 Task: Schedule a meeting for the self-care and burnout prevention talk.
Action: Mouse moved to (86, 98)
Screenshot: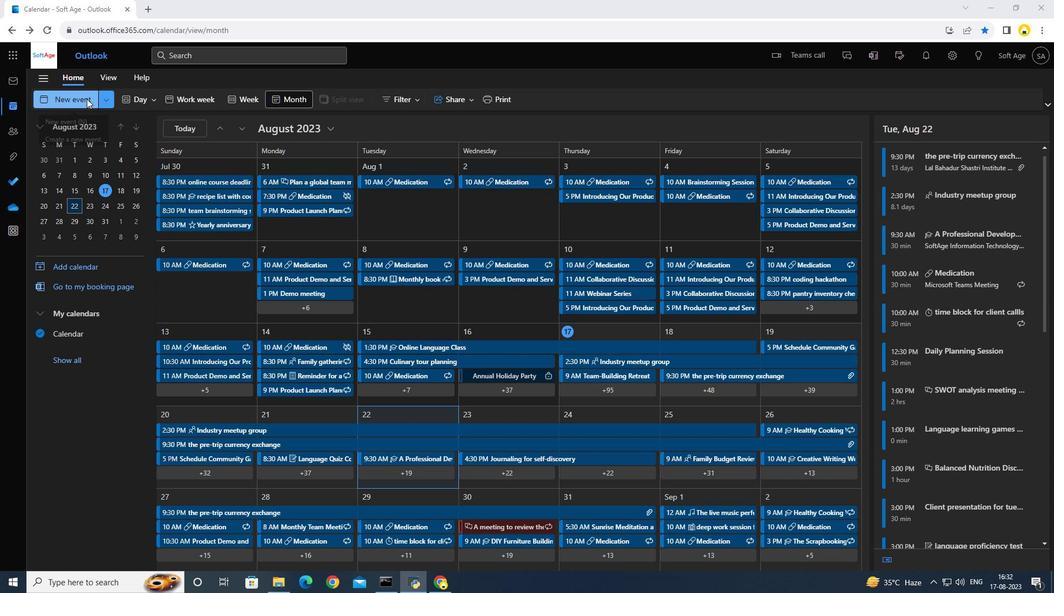 
Action: Mouse pressed left at (86, 98)
Screenshot: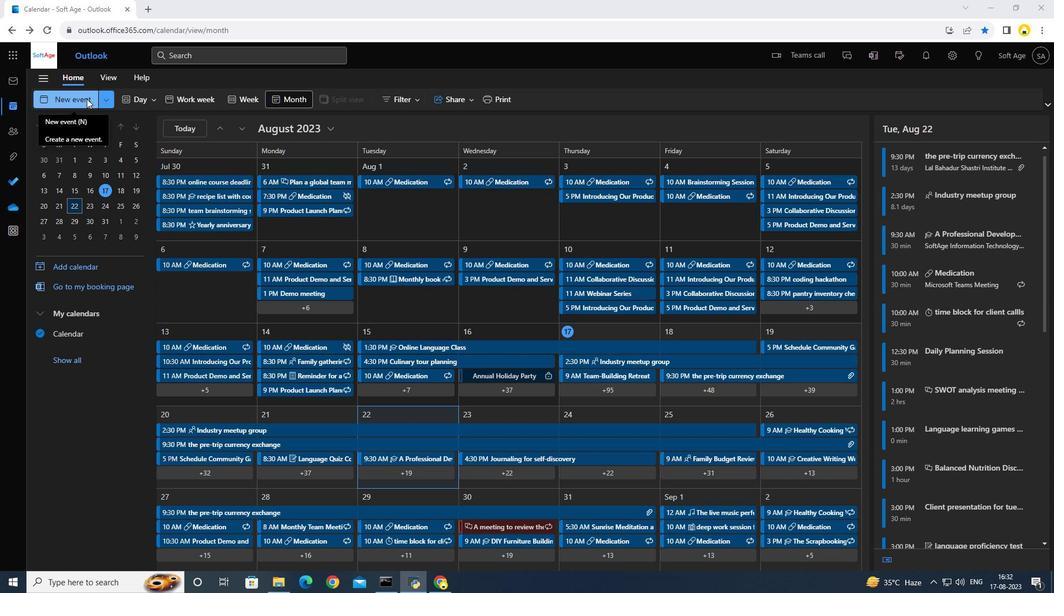 
Action: Mouse moved to (300, 166)
Screenshot: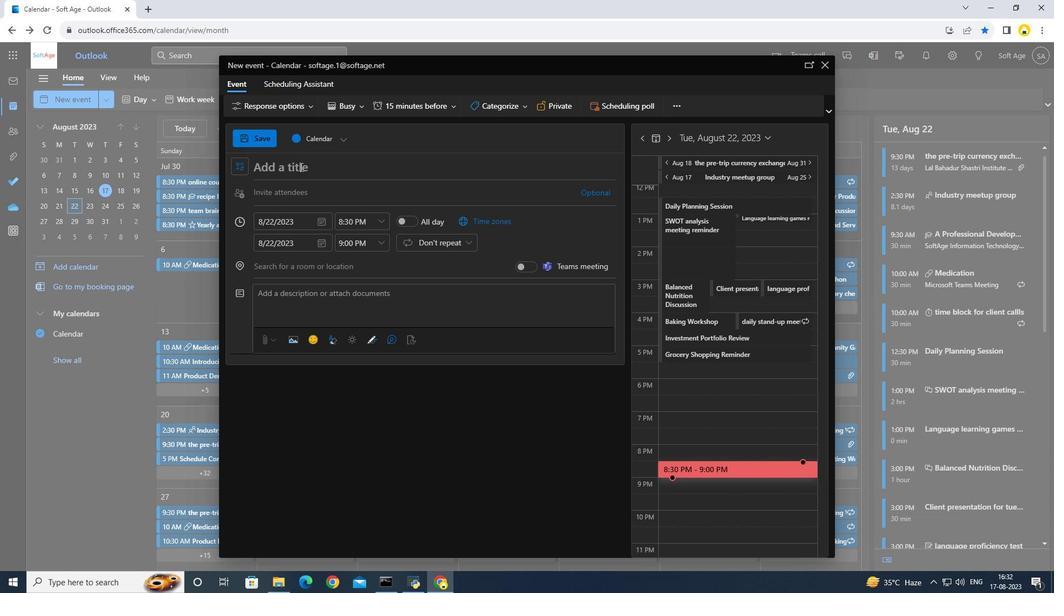 
Action: Key pressed <Key.caps_lock>M<Key.caps_lock>eet<Key.space><Key.backspace>ing<Key.space>for<Key.space><Key.caps_lock>S<Key.caps_lock>elf<Key.space>care<Key.space>and<Key.space><Key.caps_lock>B<Key.caps_lock>urnout<Key.space><Key.caps_lock>P<Key.caps_lock>revention<Key.space>talk
Screenshot: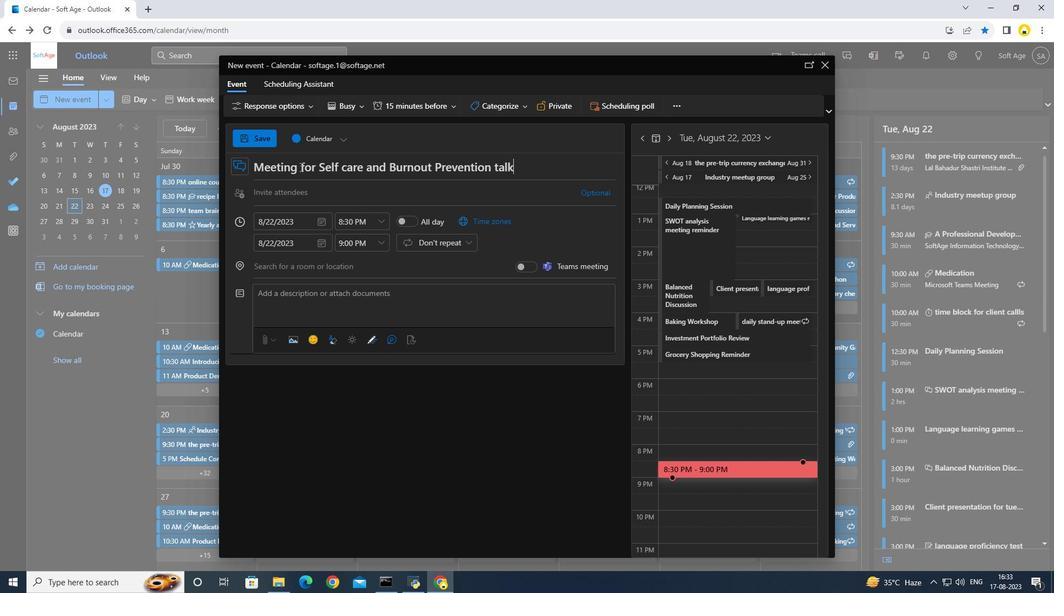 
Action: Mouse moved to (385, 224)
Screenshot: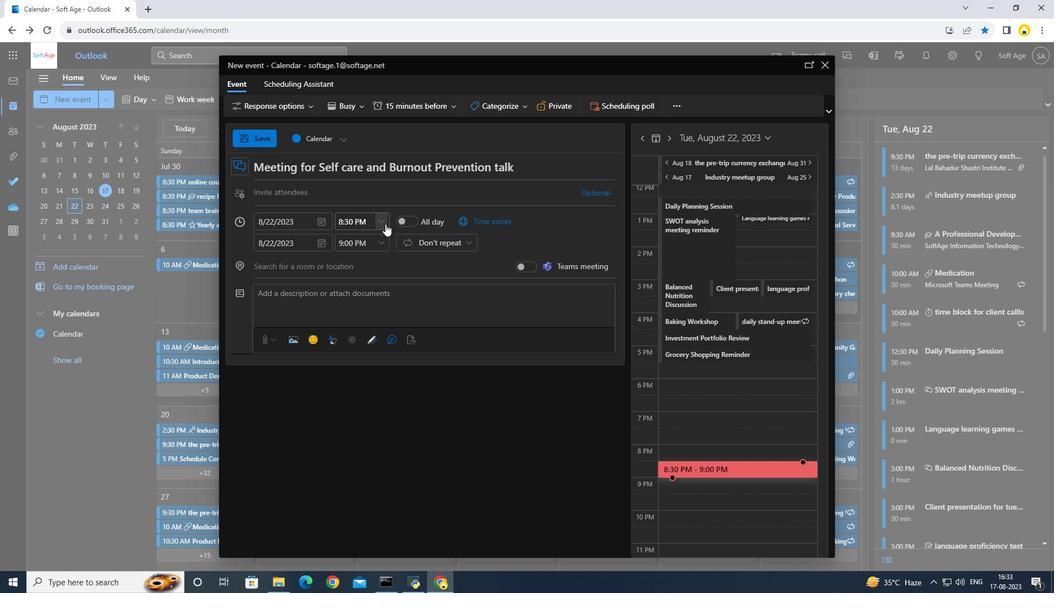 
Action: Mouse pressed left at (385, 224)
Screenshot: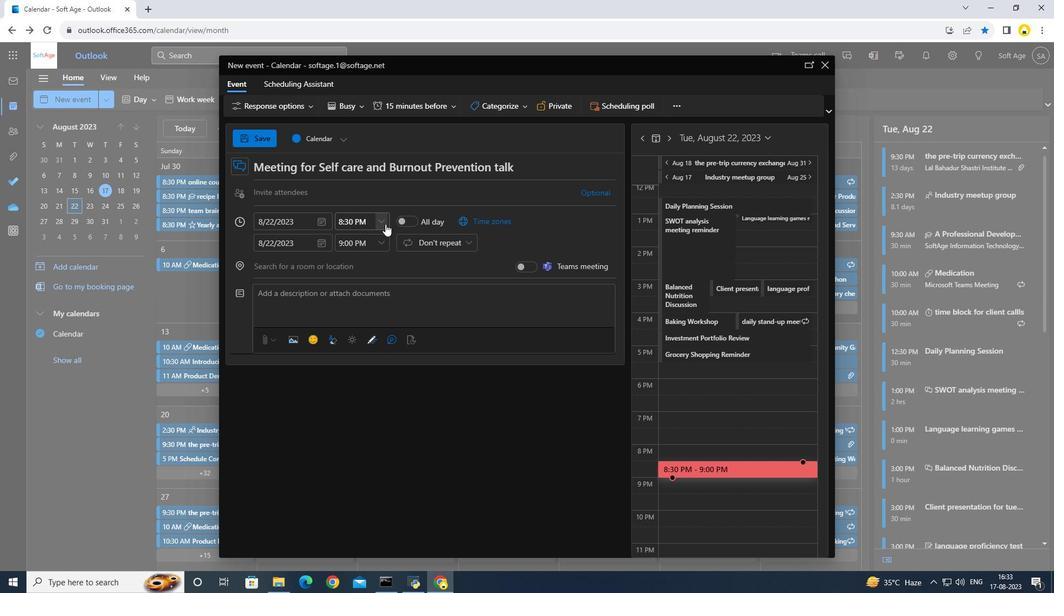 
Action: Mouse moved to (374, 265)
Screenshot: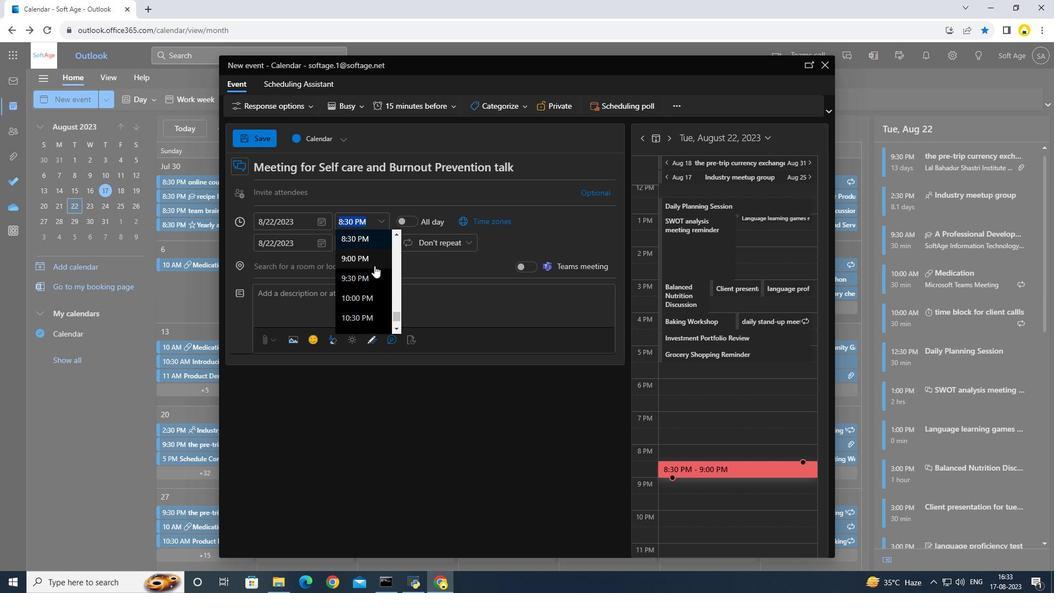 
Action: Mouse scrolled (374, 265) with delta (0, 0)
Screenshot: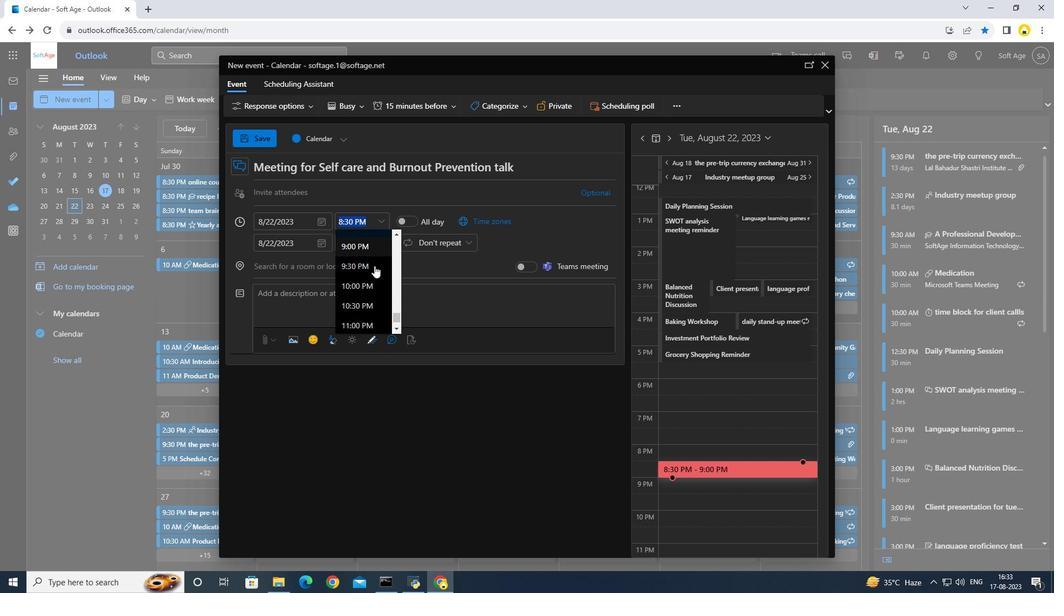 
Action: Mouse scrolled (374, 266) with delta (0, 0)
Screenshot: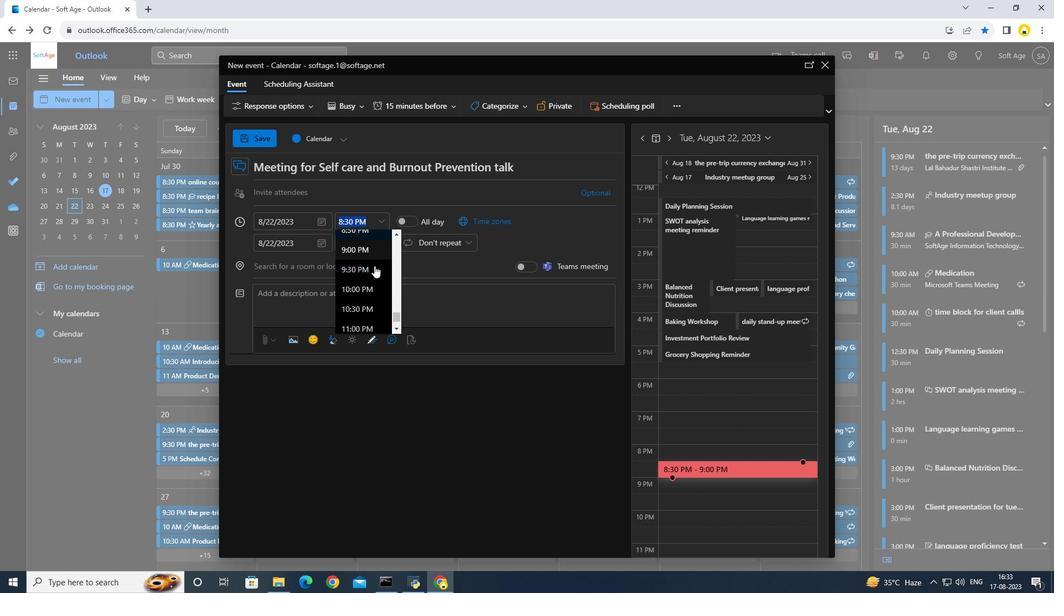 
Action: Mouse scrolled (374, 266) with delta (0, 0)
Screenshot: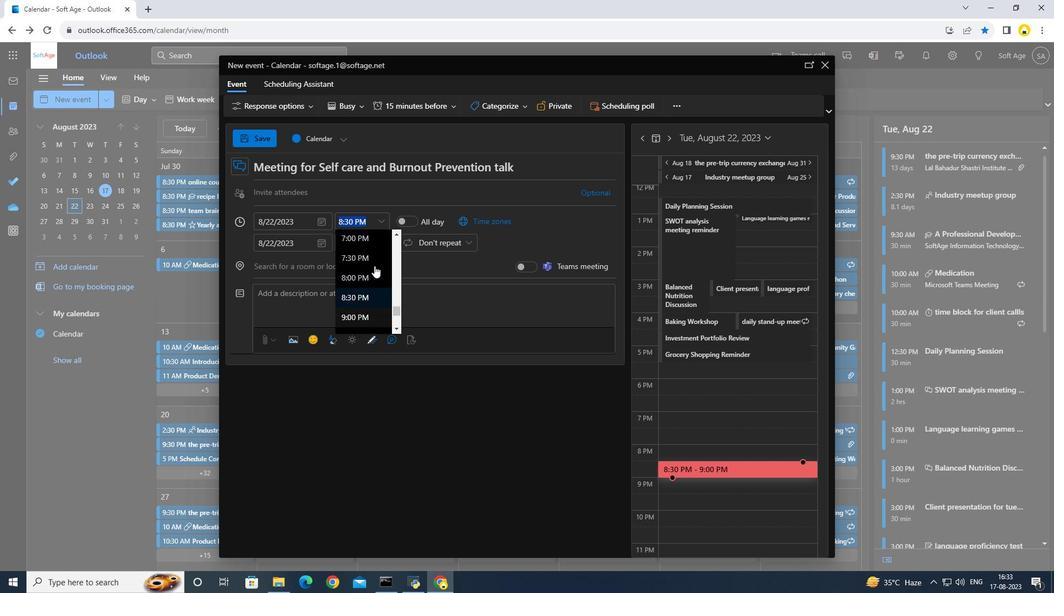
Action: Mouse scrolled (374, 266) with delta (0, 0)
Screenshot: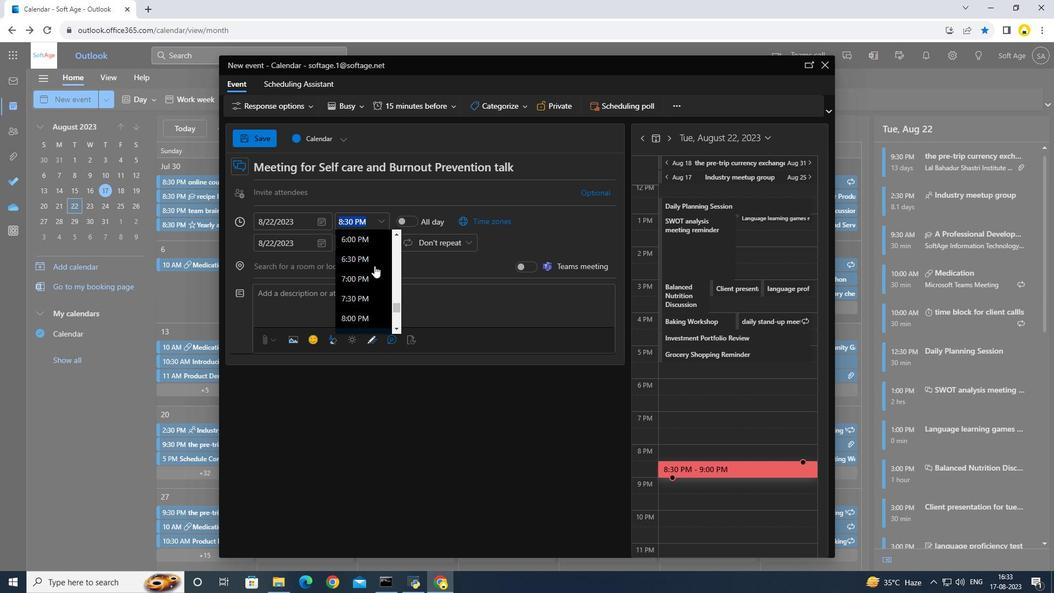 
Action: Mouse moved to (367, 271)
Screenshot: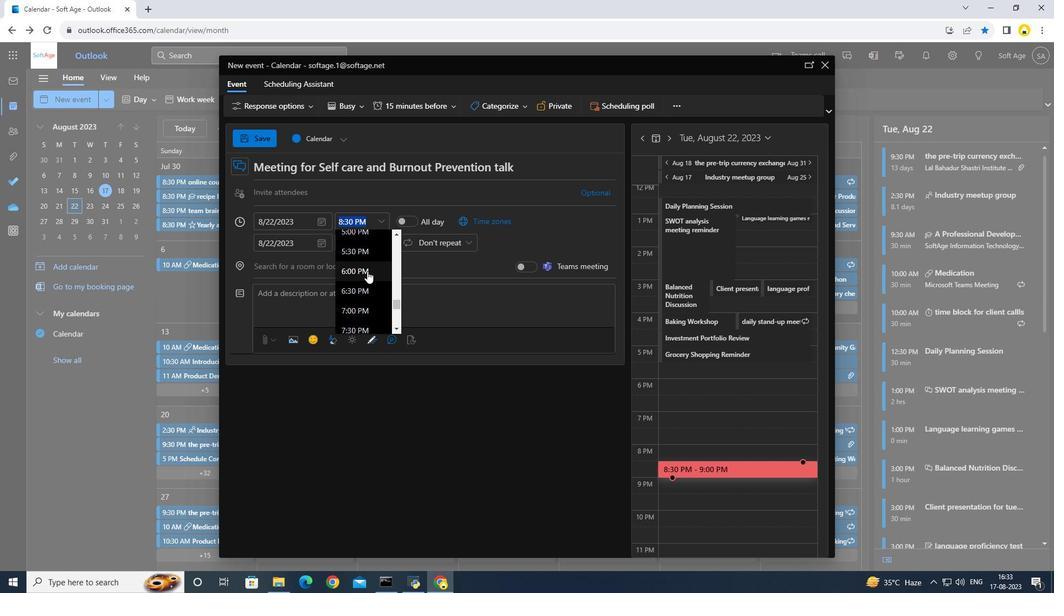 
Action: Mouse pressed left at (367, 271)
Screenshot: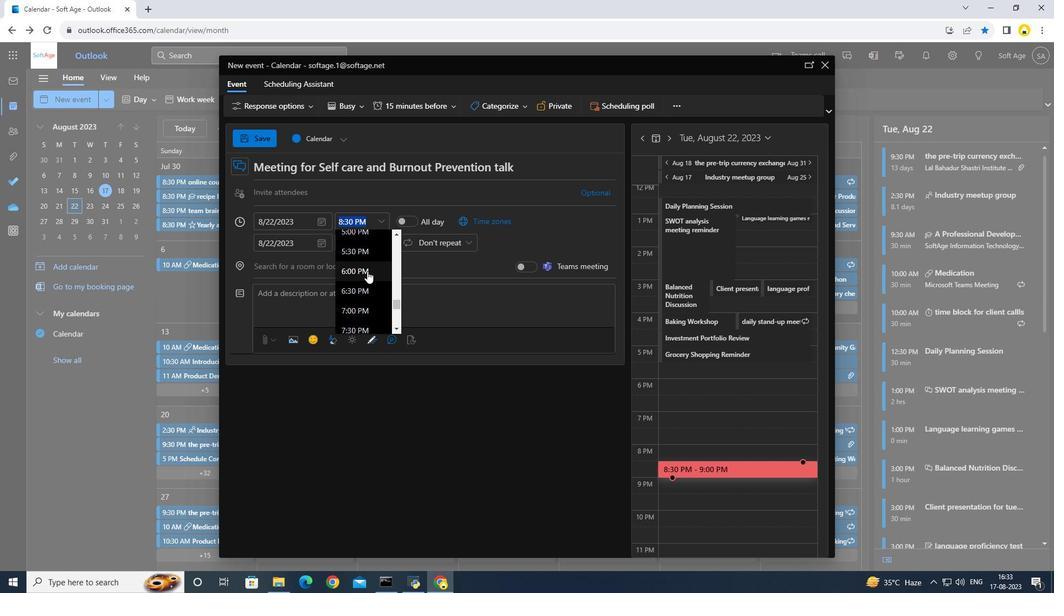 
Action: Mouse moved to (265, 140)
Screenshot: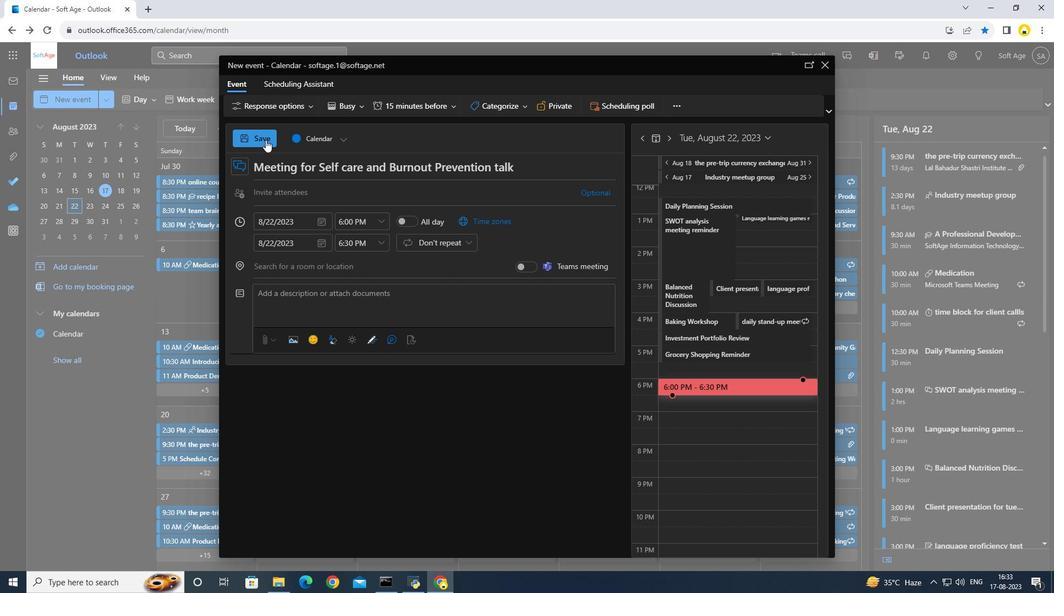 
Action: Mouse pressed left at (265, 140)
Screenshot: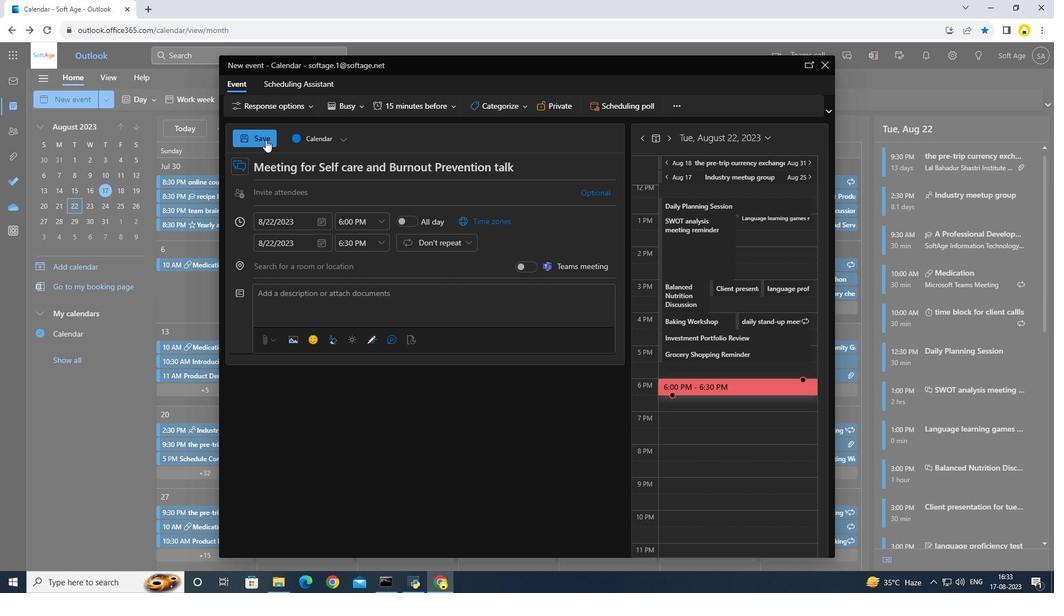 
Action: Mouse moved to (256, 143)
Screenshot: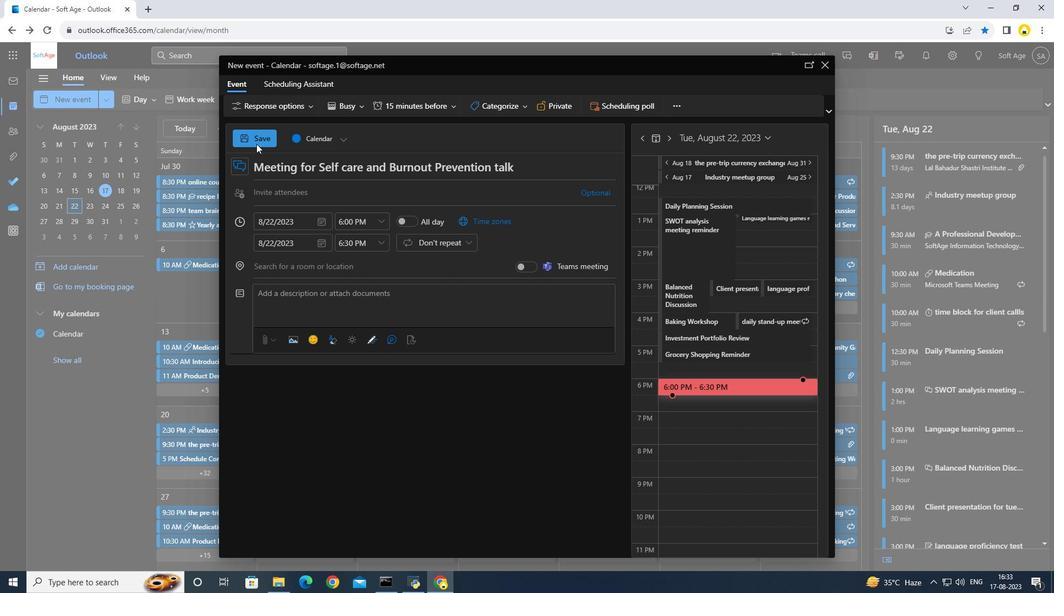 
